 Task: Set Duration of Sprint called Sprint0000000195 in Scrum Project Project0000000065 to 3 weeks in Jira. Create a Sprint called Sprint0000000196 in Scrum Project Project0000000066 in Jira. Create a Sprint called Sprint0000000197 in Scrum Project Project0000000066 in Jira. Create a Sprint called Sprint0000000198 in Scrum Project Project0000000066 in Jira. Set Duration of Sprint called Sprint0000000196 in Scrum Project Project0000000066 to 1 week in Jira
Action: Mouse moved to (352, 443)
Screenshot: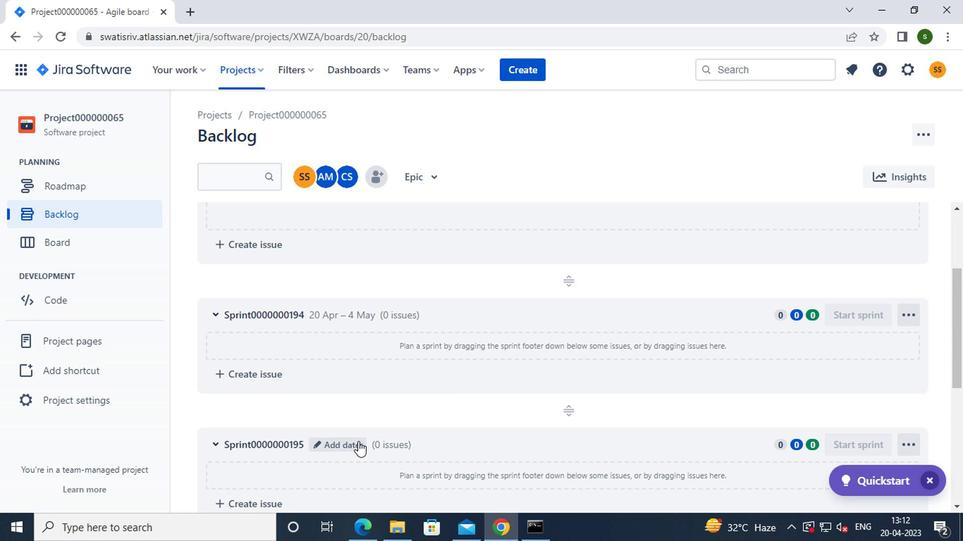 
Action: Mouse pressed left at (352, 443)
Screenshot: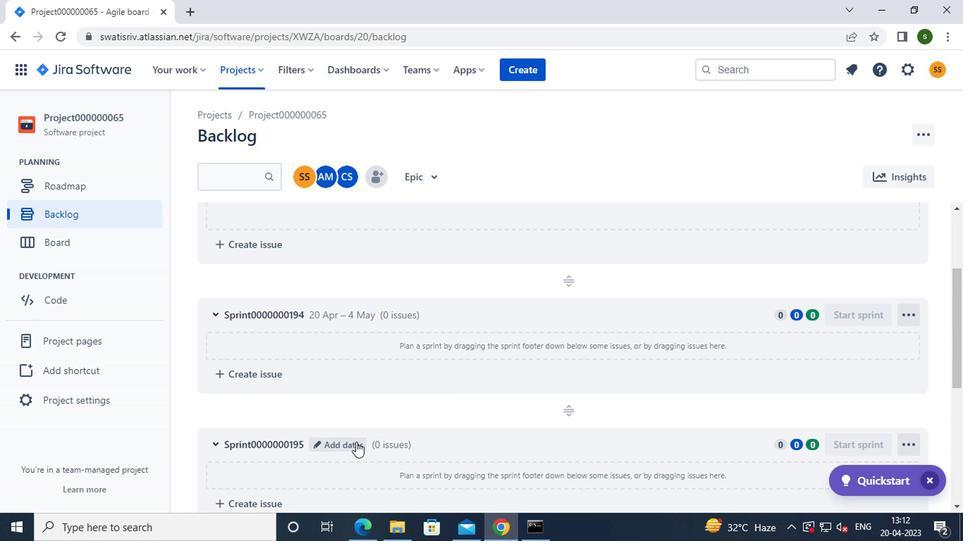 
Action: Mouse moved to (411, 236)
Screenshot: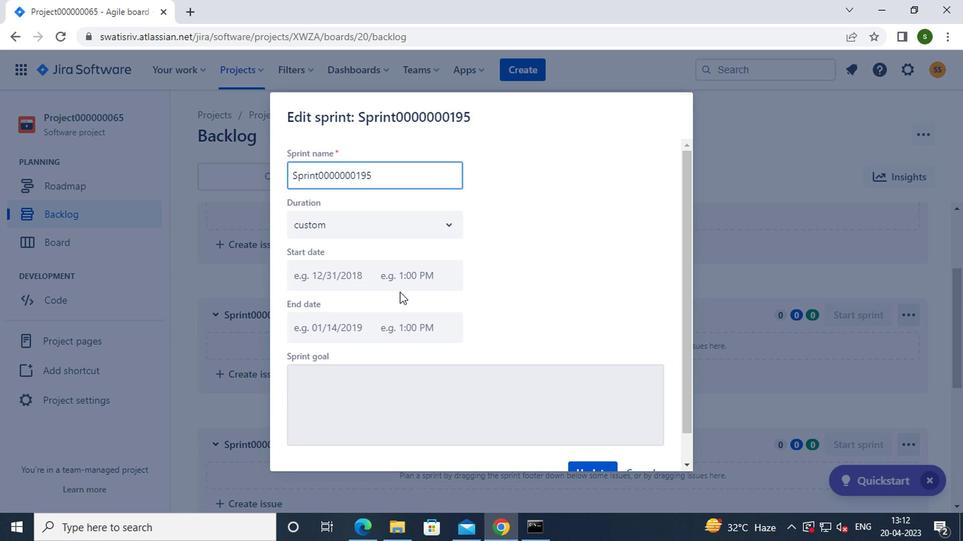 
Action: Mouse pressed left at (411, 236)
Screenshot: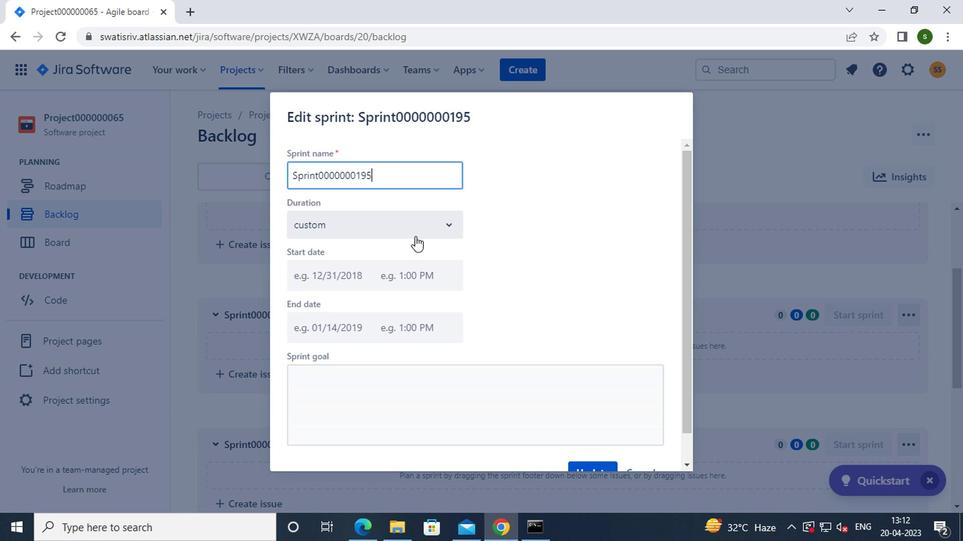 
Action: Mouse moved to (358, 307)
Screenshot: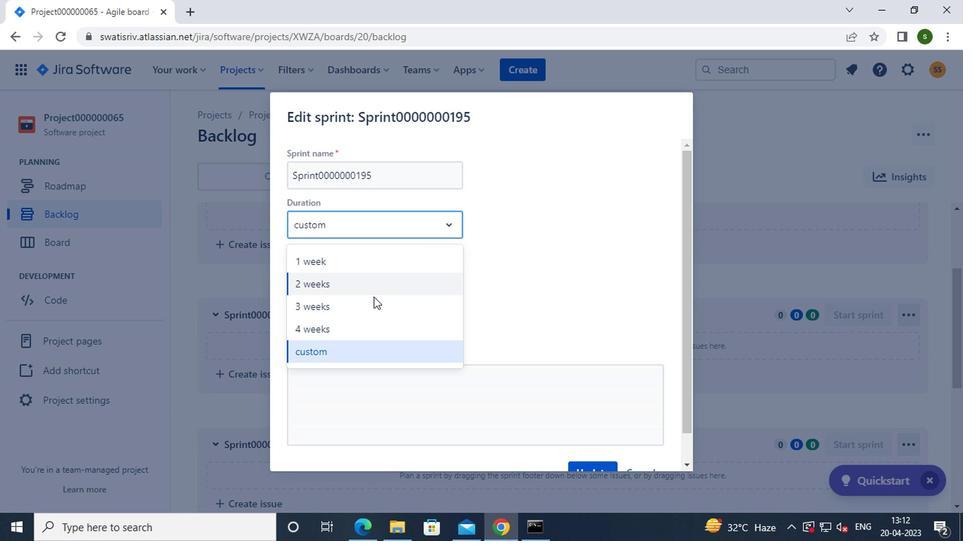 
Action: Mouse pressed left at (358, 307)
Screenshot: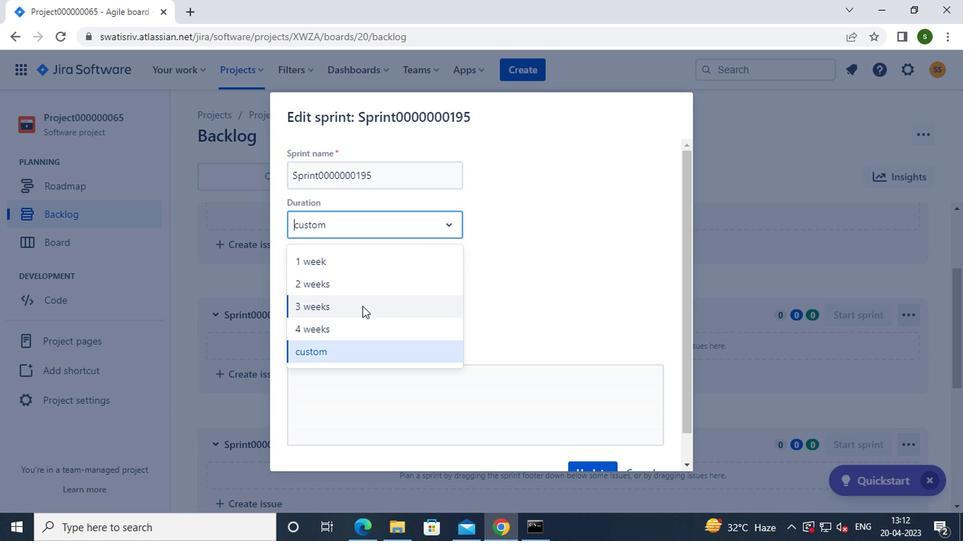 
Action: Mouse moved to (579, 468)
Screenshot: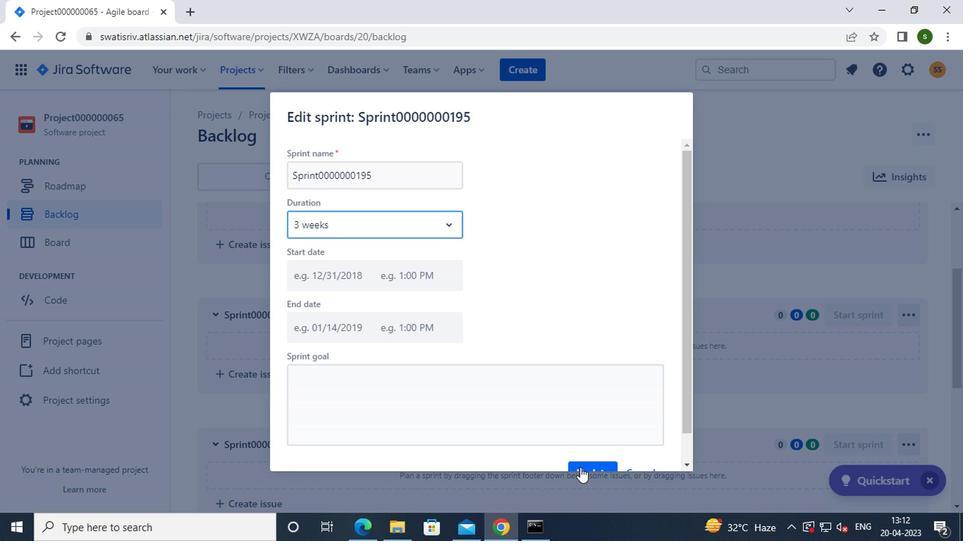 
Action: Mouse pressed left at (579, 468)
Screenshot: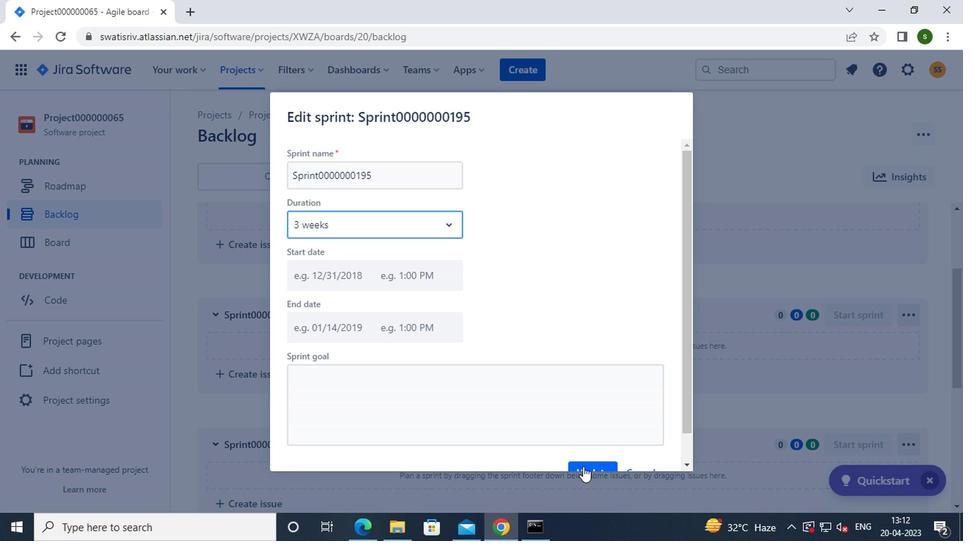 
Action: Mouse moved to (243, 80)
Screenshot: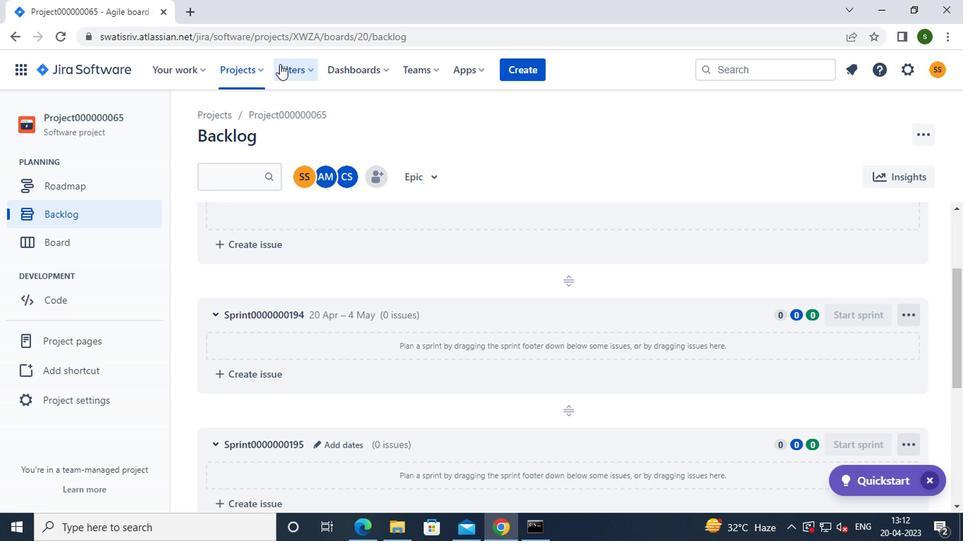
Action: Mouse pressed left at (243, 80)
Screenshot: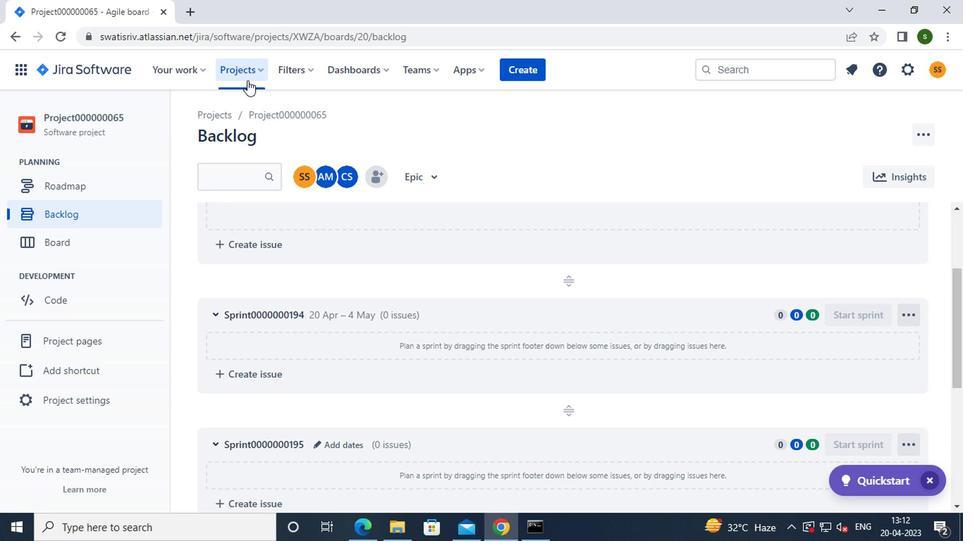 
Action: Mouse moved to (279, 171)
Screenshot: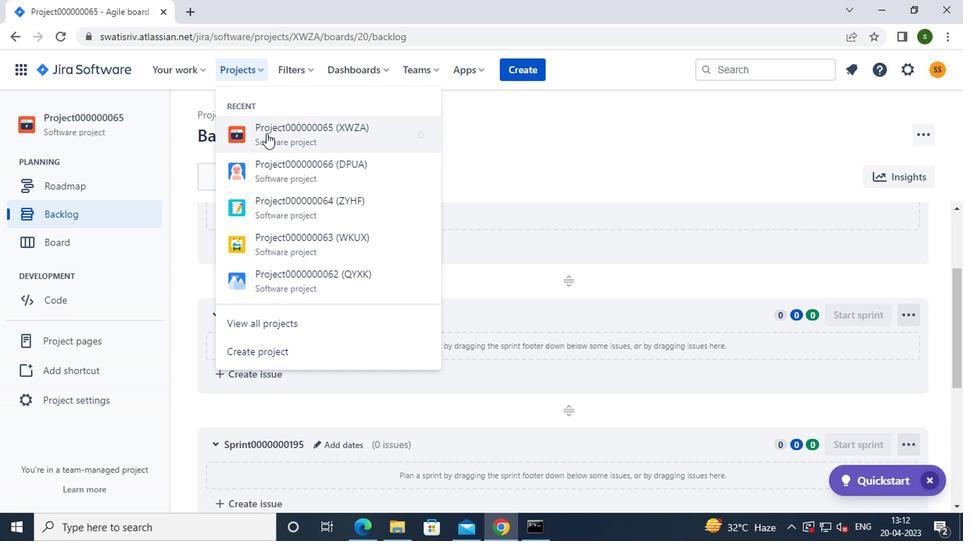 
Action: Mouse pressed left at (279, 171)
Screenshot: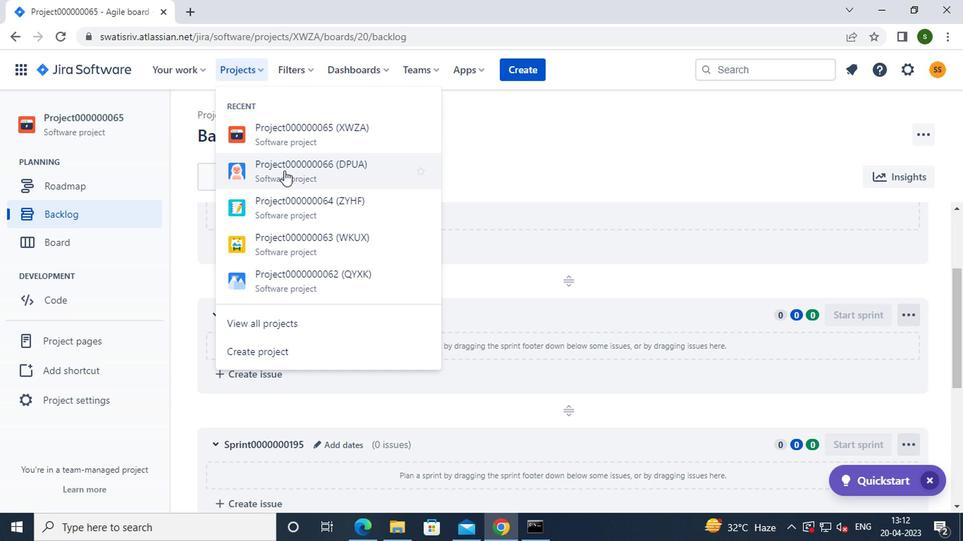 
Action: Mouse moved to (104, 219)
Screenshot: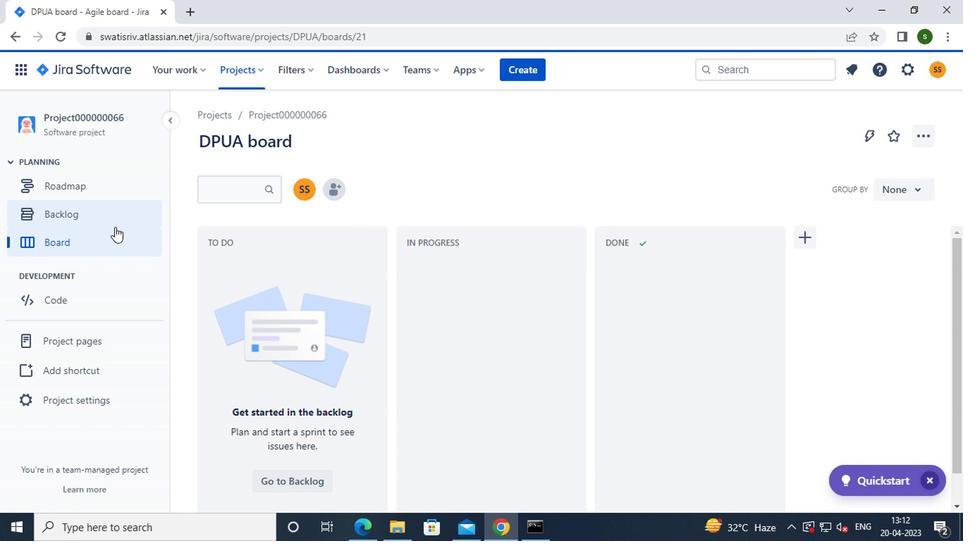 
Action: Mouse pressed left at (104, 219)
Screenshot: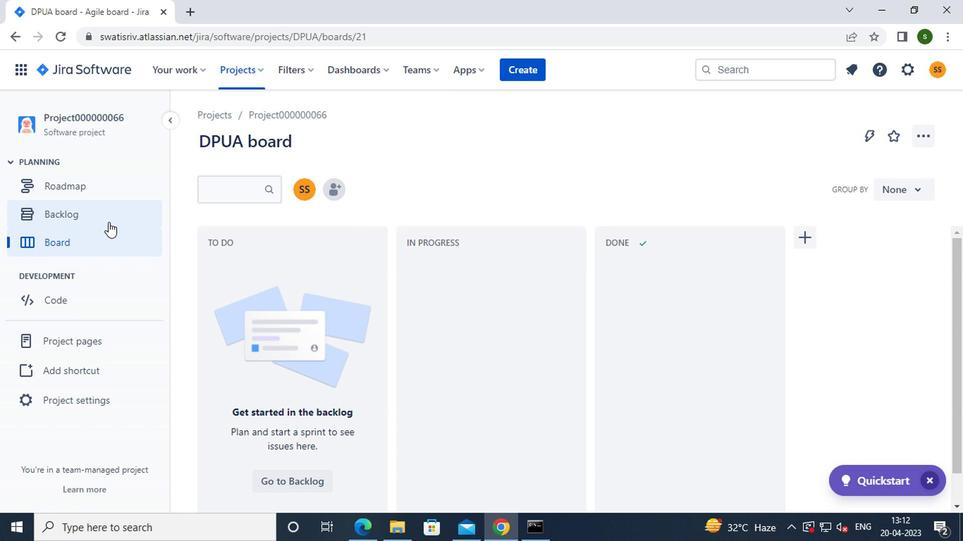 
Action: Mouse moved to (882, 219)
Screenshot: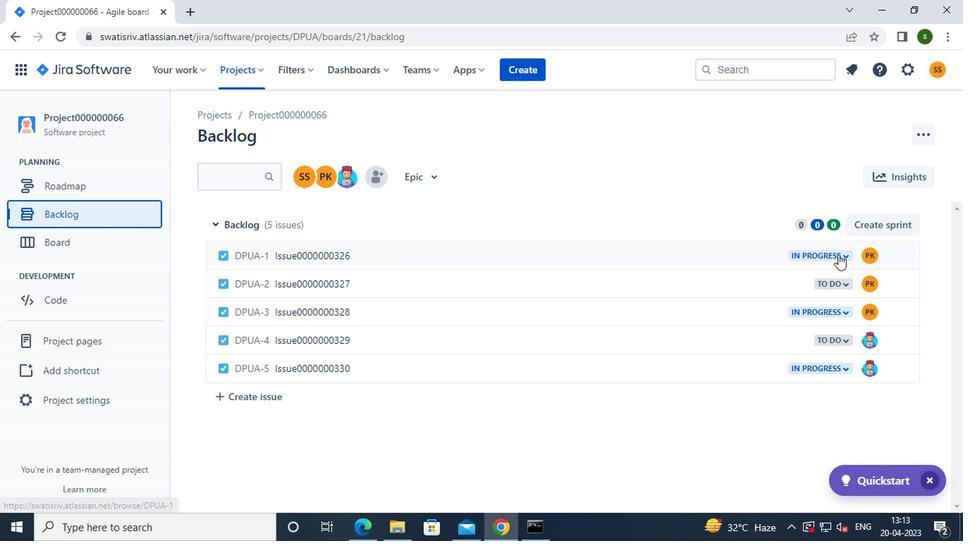 
Action: Mouse pressed left at (882, 219)
Screenshot: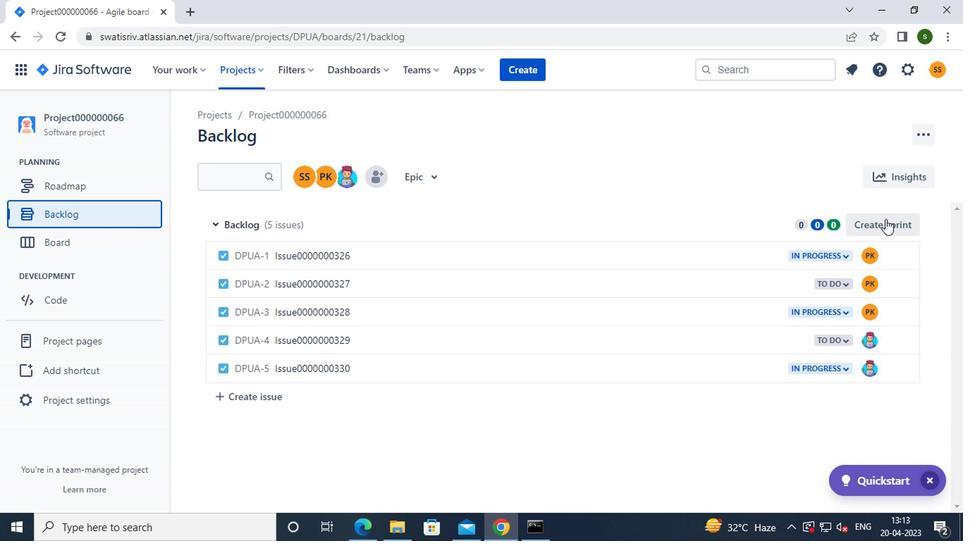 
Action: Mouse moved to (907, 228)
Screenshot: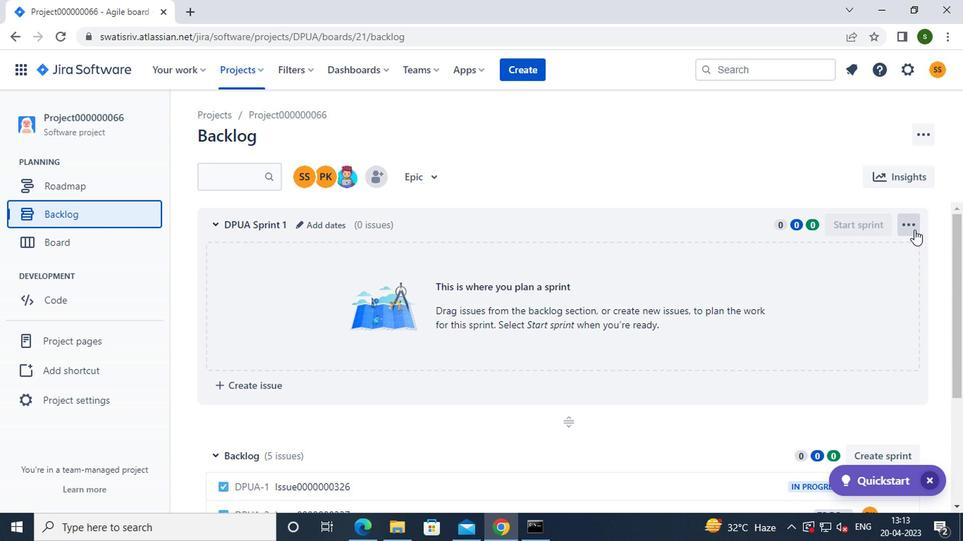 
Action: Mouse pressed left at (907, 228)
Screenshot: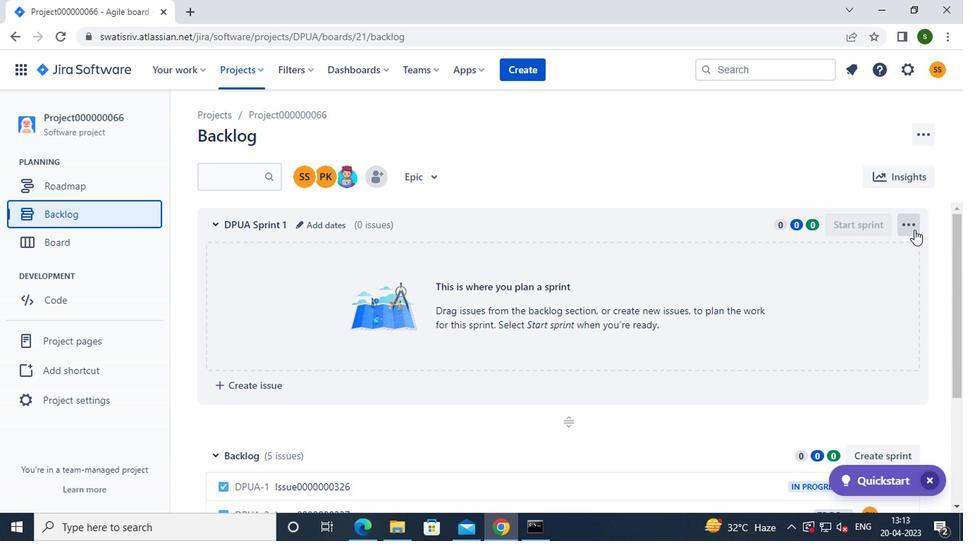 
Action: Mouse moved to (881, 257)
Screenshot: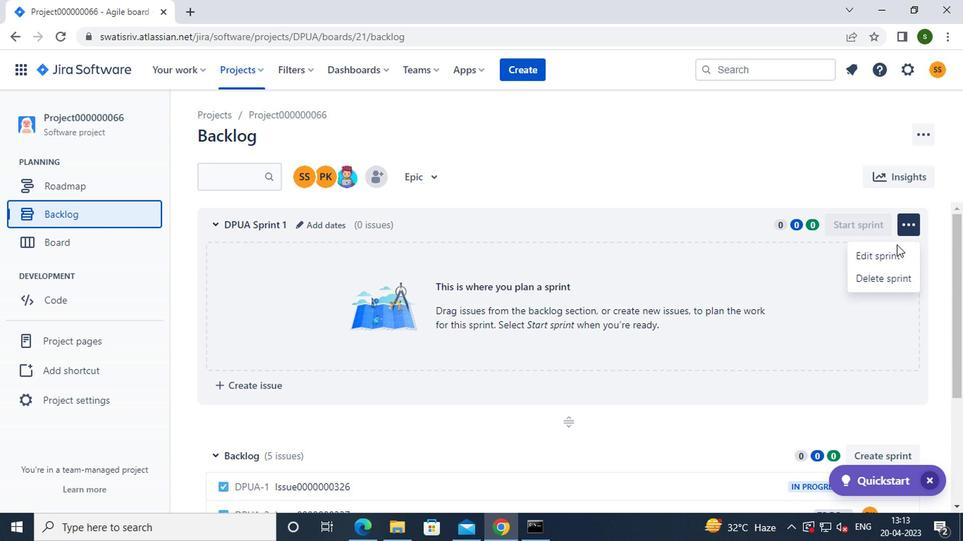 
Action: Mouse pressed left at (881, 257)
Screenshot: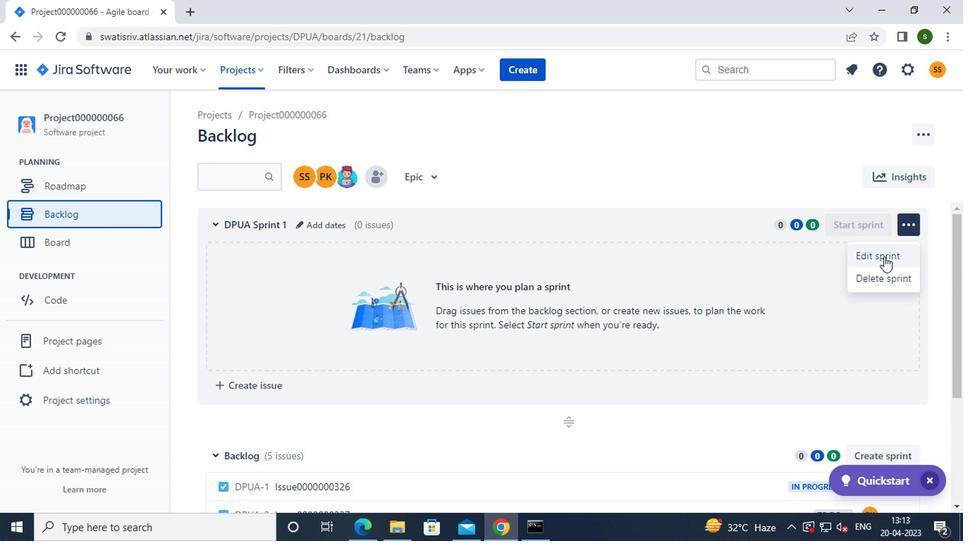 
Action: Mouse moved to (423, 156)
Screenshot: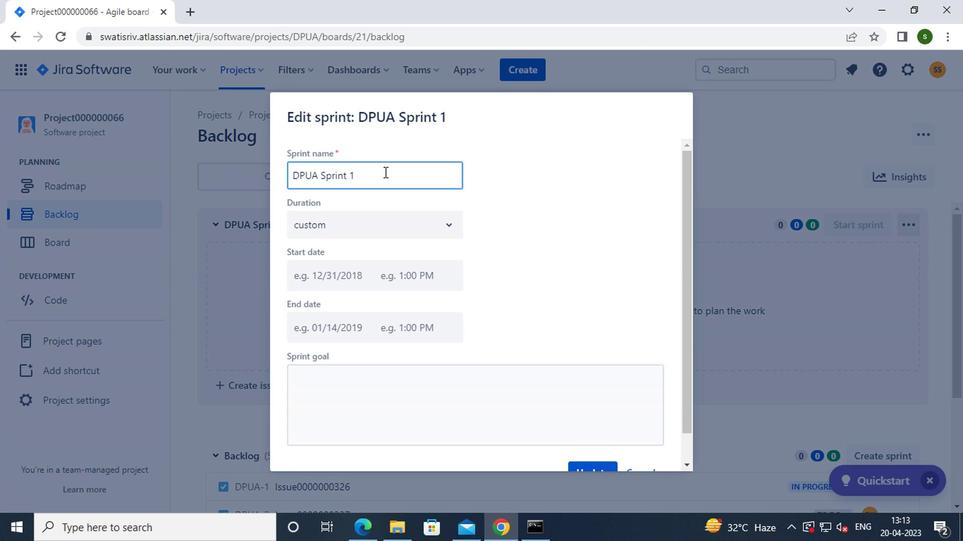 
Action: Key pressed <Key.backspace><Key.backspace><Key.backspace><Key.backspace><Key.backspace><Key.backspace><Key.backspace><Key.backspace><Key.backspace><Key.backspace><Key.backspace><Key.backspace><Key.backspace><Key.backspace><Key.backspace><Key.backspace><Key.backspace><Key.caps_lock><Key.caps_lock>s<Key.caps_lock>print0000000196
Screenshot: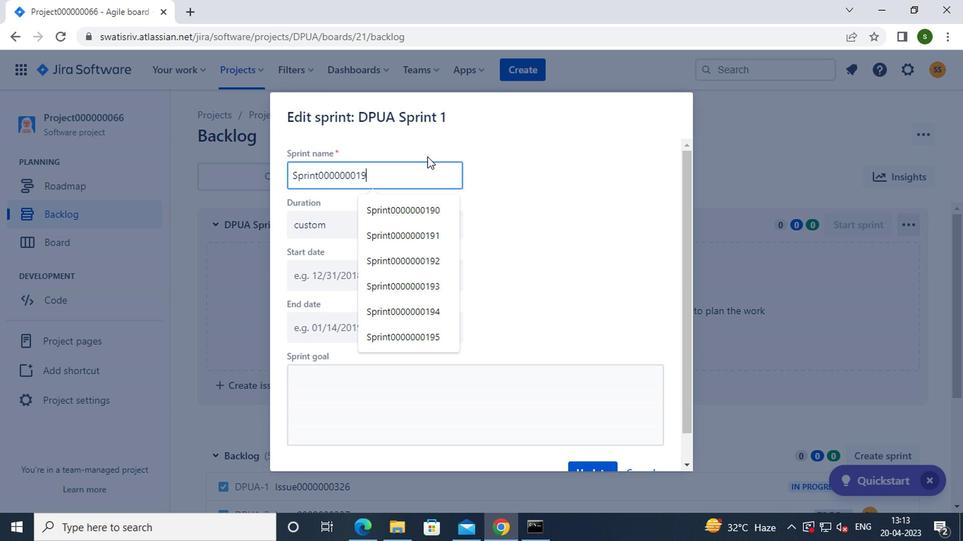
Action: Mouse moved to (577, 471)
Screenshot: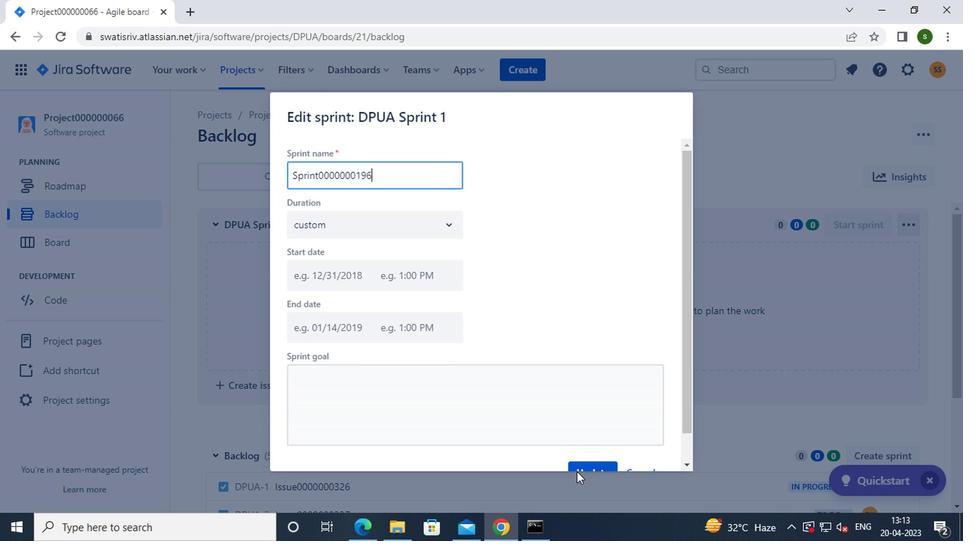 
Action: Mouse pressed left at (577, 471)
Screenshot: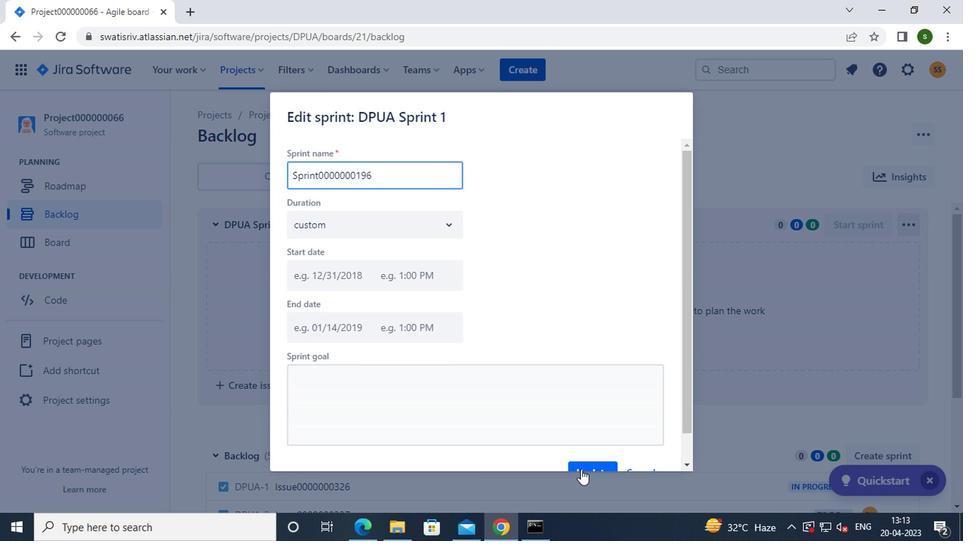 
Action: Mouse moved to (880, 456)
Screenshot: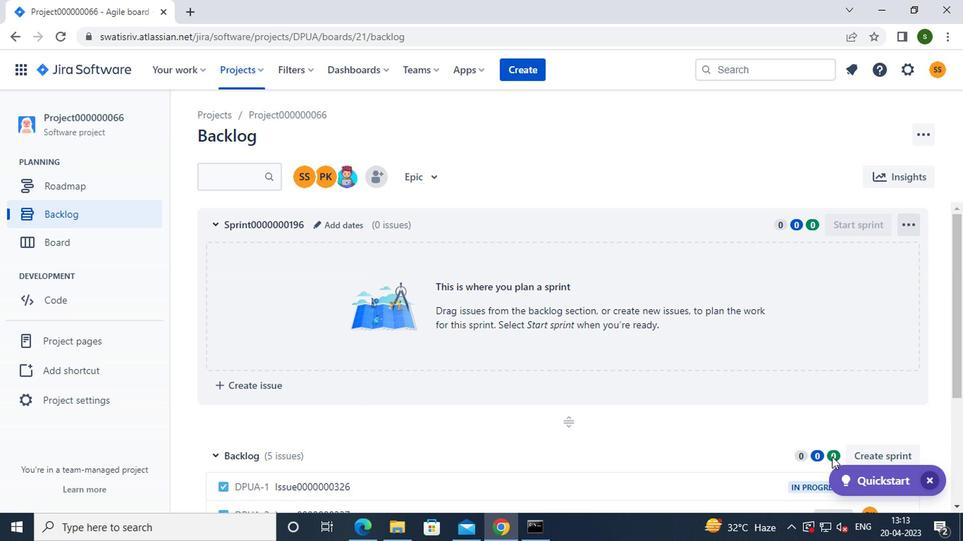 
Action: Mouse pressed left at (880, 456)
Screenshot: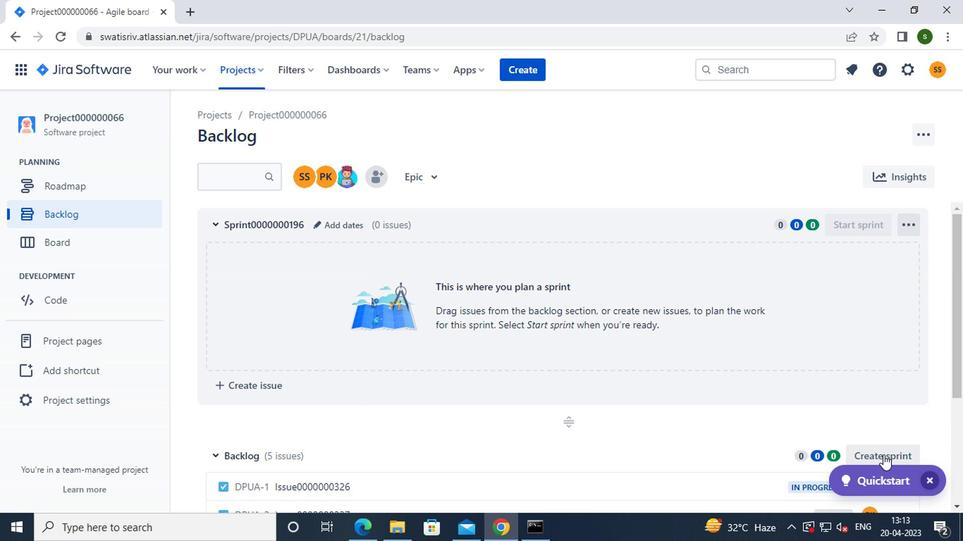 
Action: Mouse moved to (906, 450)
Screenshot: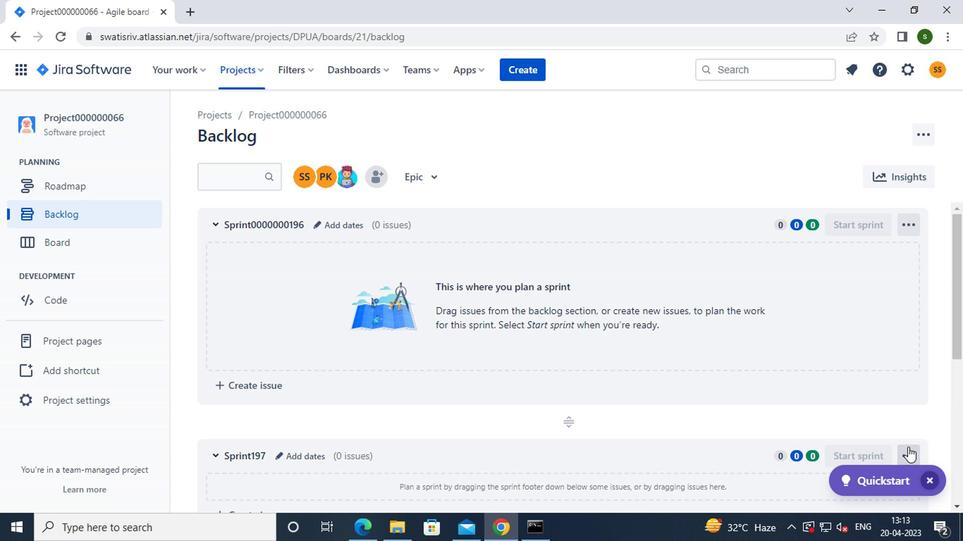 
Action: Mouse pressed left at (906, 450)
Screenshot: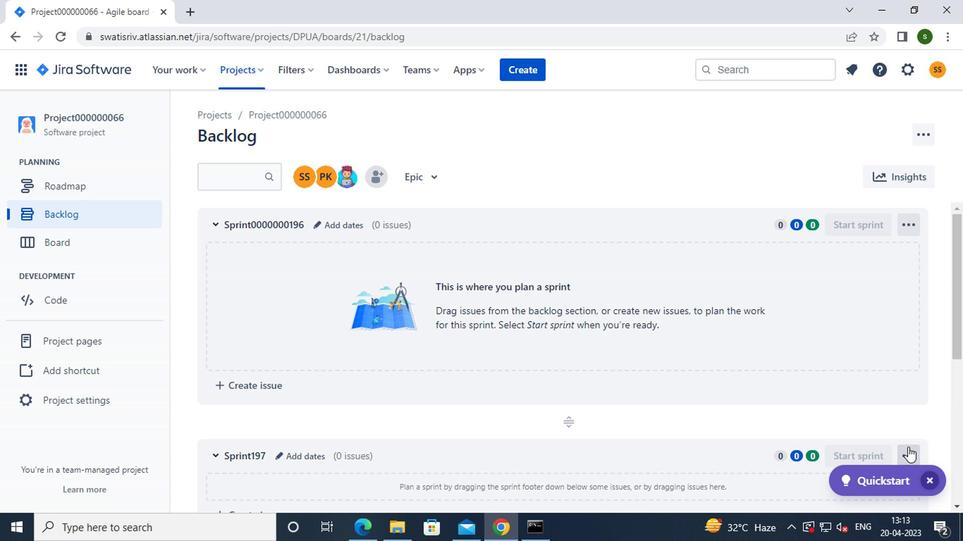 
Action: Mouse moved to (872, 400)
Screenshot: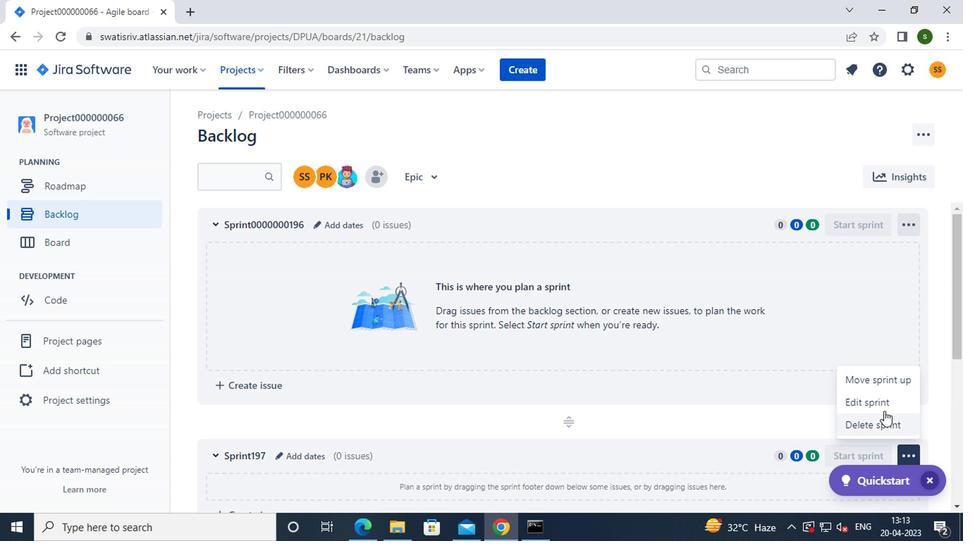
Action: Mouse pressed left at (872, 400)
Screenshot: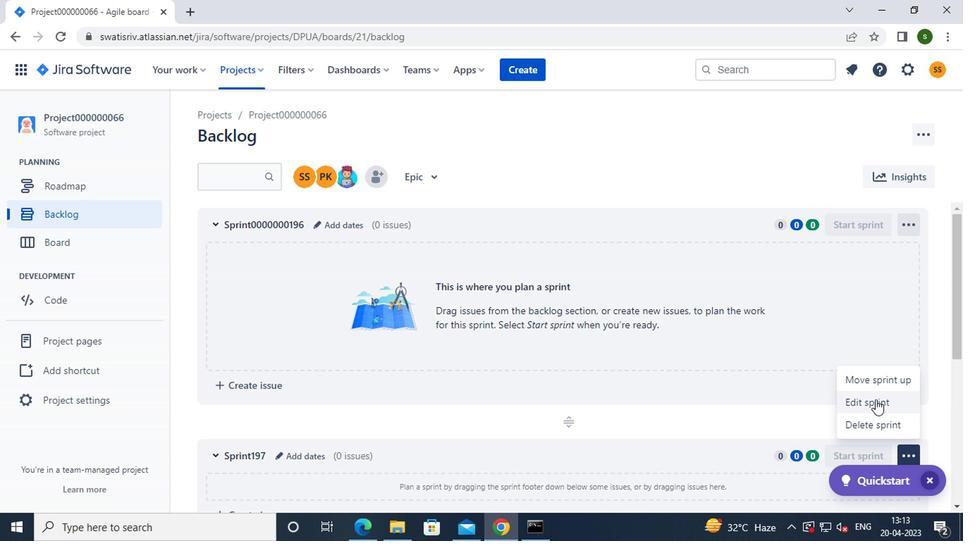 
Action: Mouse moved to (384, 179)
Screenshot: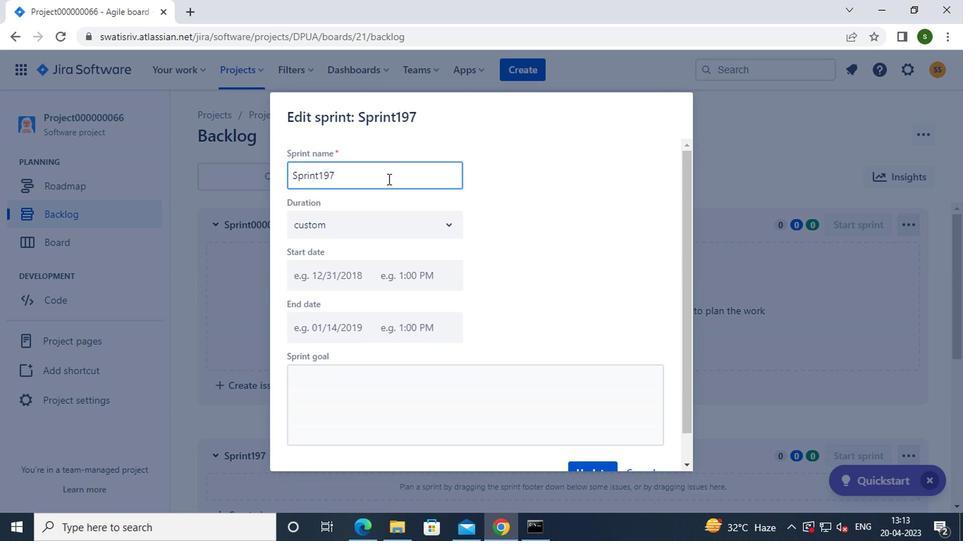 
Action: Key pressed <Key.backspace><Key.backspace><Key.backspace><Key.backspace><Key.backspace><Key.backspace><Key.backspace><Key.backspace><Key.backspace><Key.backspace><Key.backspace><Key.backspace><Key.backspace><Key.backspace><Key.backspace><Key.caps_lock>s<Key.caps_lock>print0000000197
Screenshot: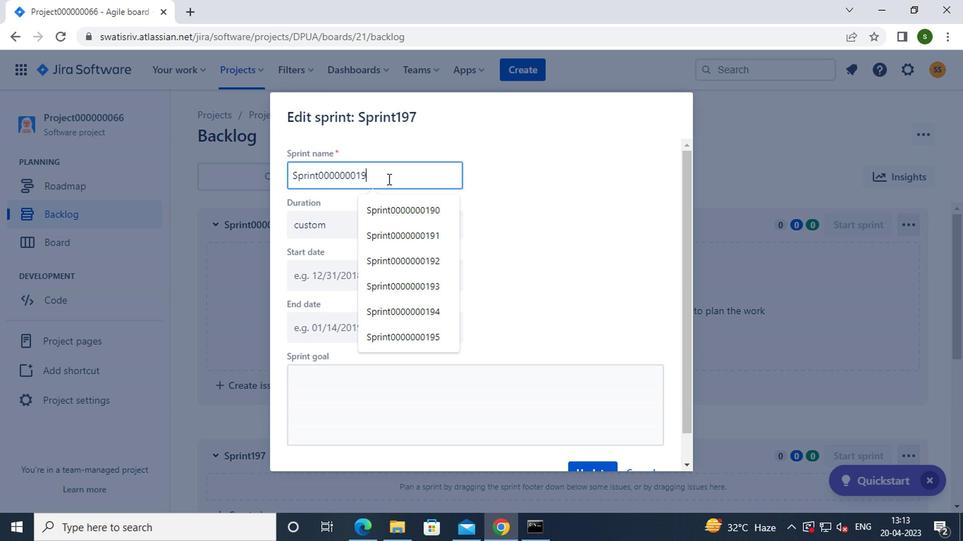 
Action: Mouse moved to (594, 464)
Screenshot: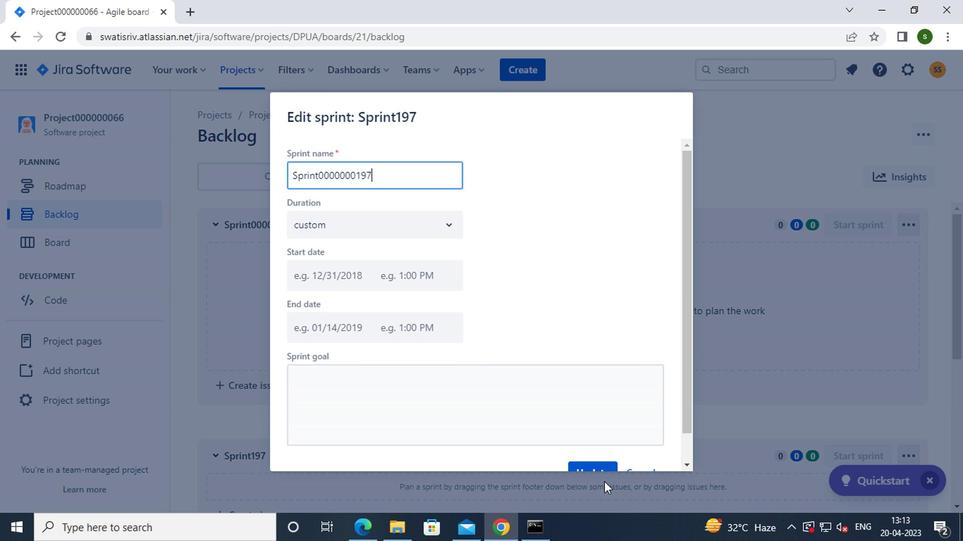 
Action: Mouse pressed left at (594, 464)
Screenshot: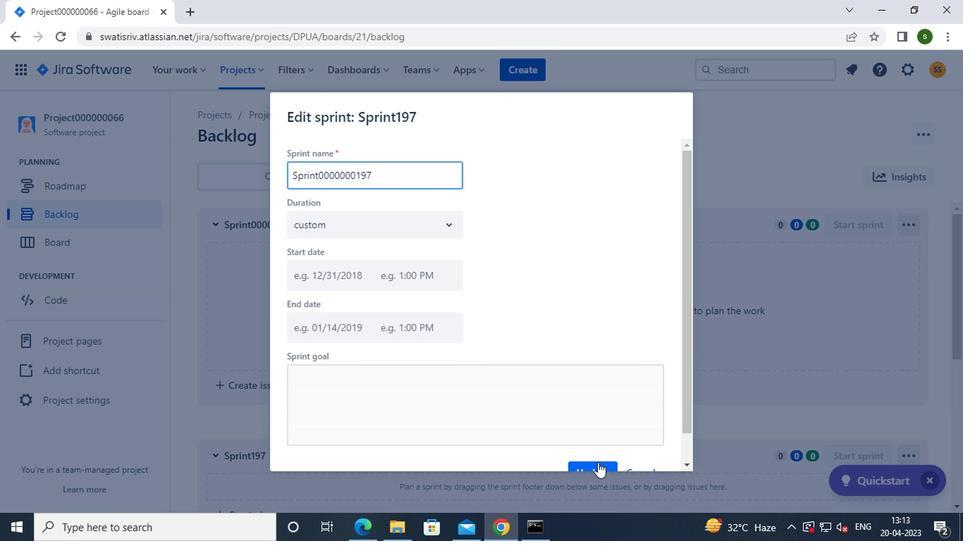 
Action: Mouse moved to (715, 420)
Screenshot: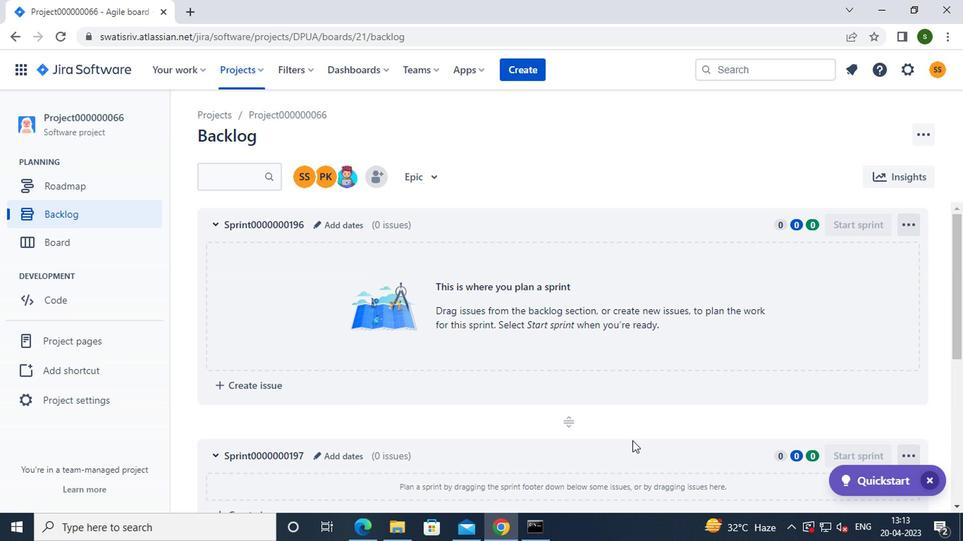 
Action: Mouse scrolled (715, 419) with delta (0, -1)
Screenshot: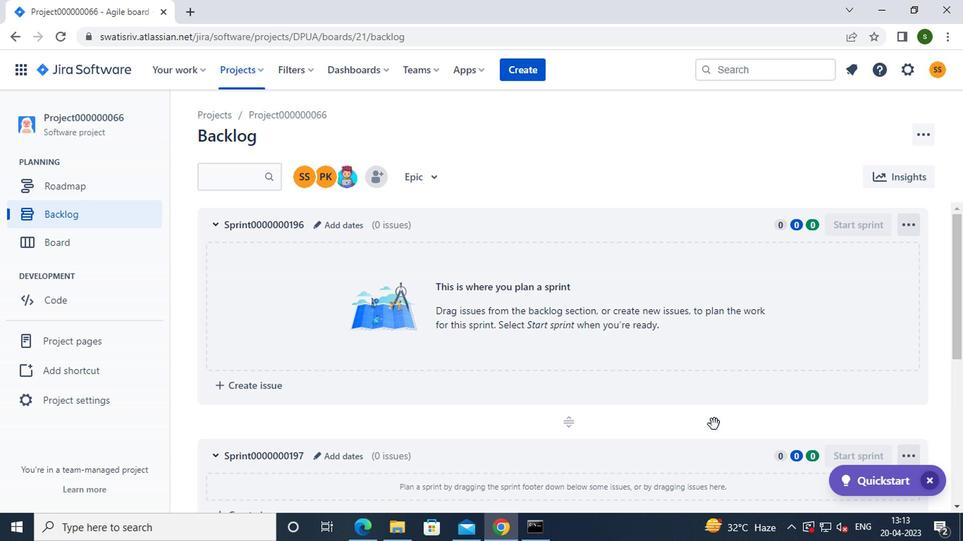 
Action: Mouse scrolled (715, 419) with delta (0, -1)
Screenshot: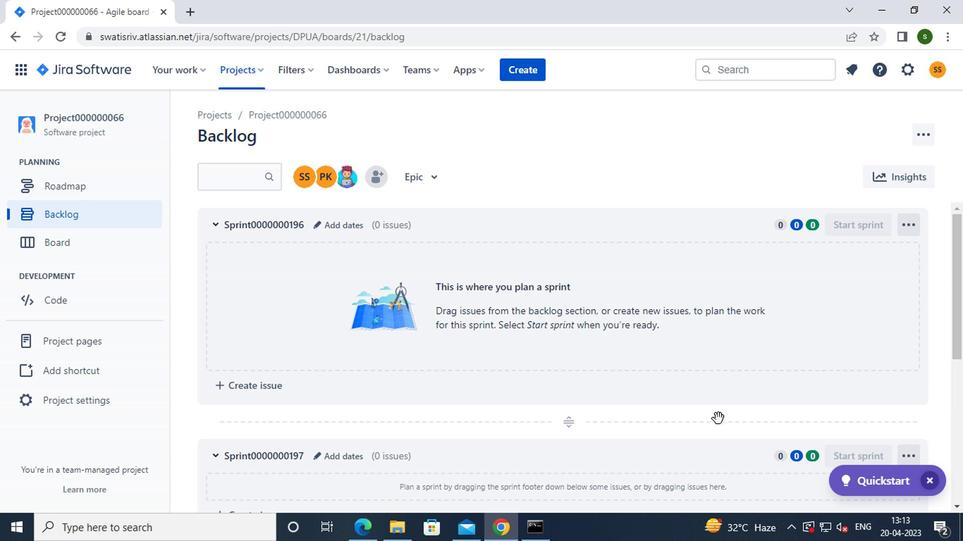 
Action: Mouse moved to (879, 443)
Screenshot: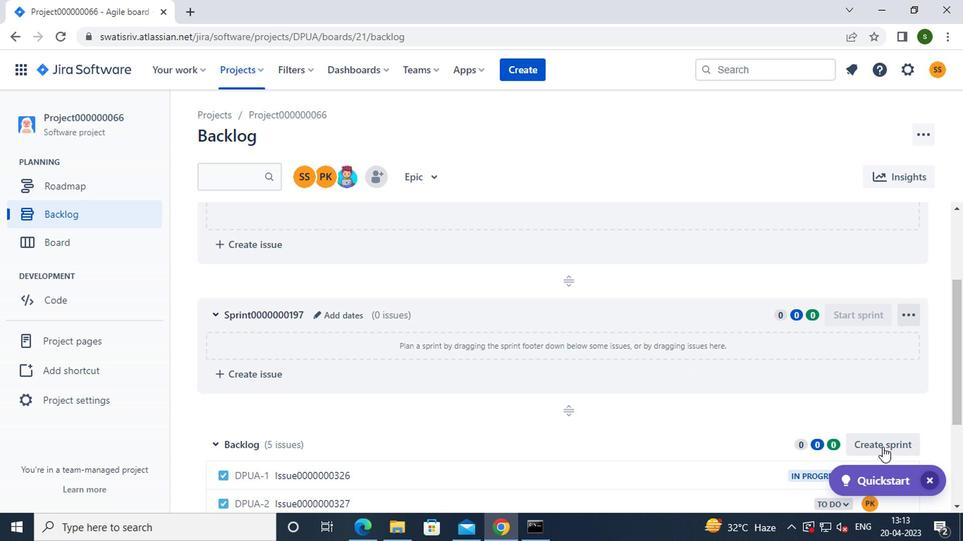 
Action: Mouse pressed left at (879, 443)
Screenshot: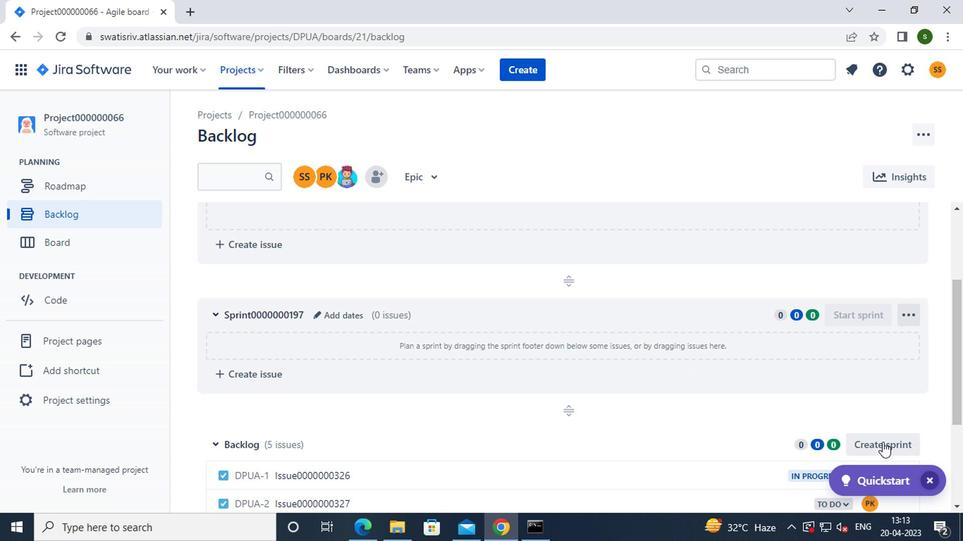 
Action: Mouse moved to (899, 442)
Screenshot: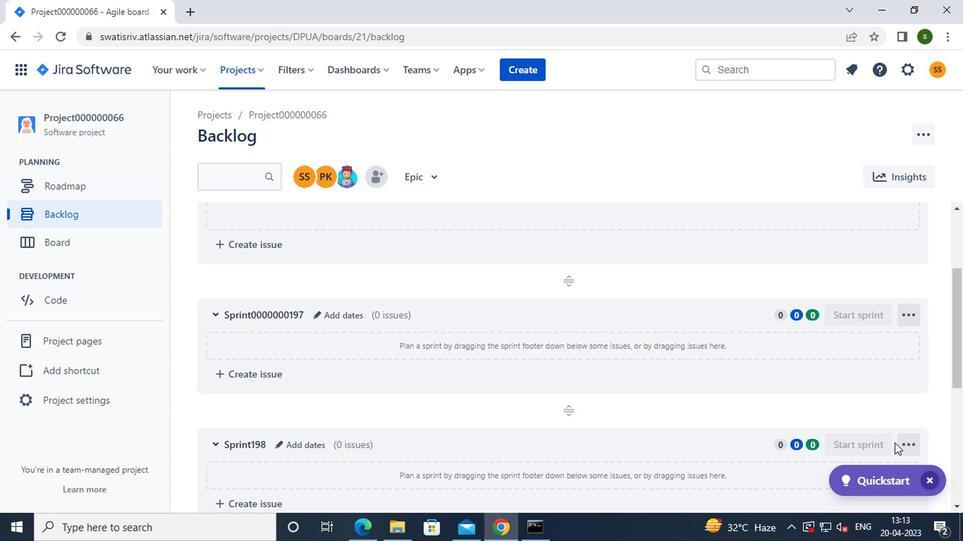 
Action: Mouse pressed left at (899, 442)
Screenshot: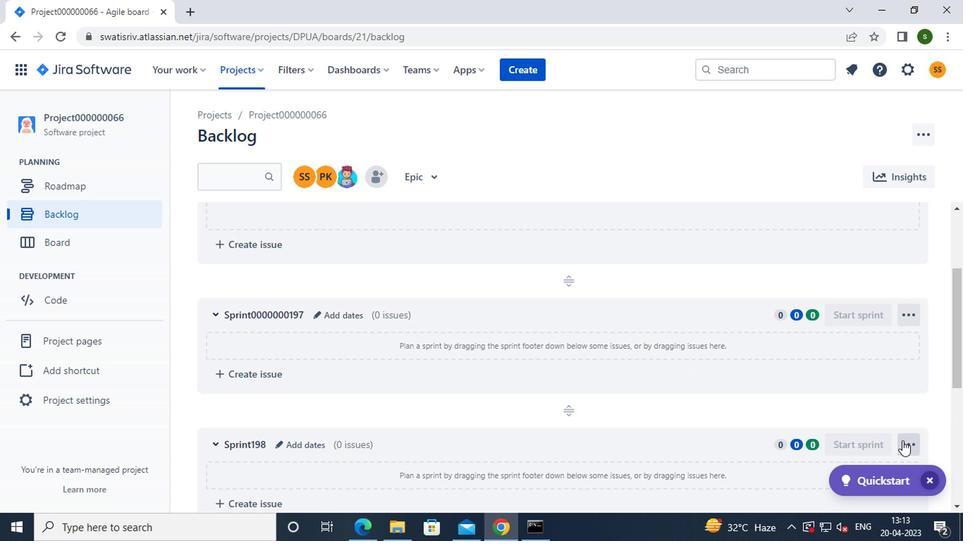 
Action: Mouse moved to (886, 396)
Screenshot: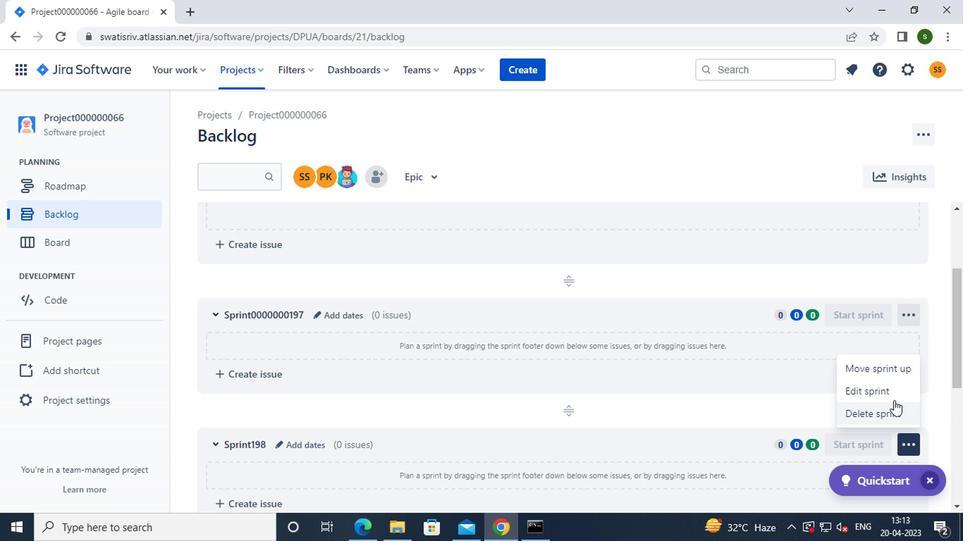 
Action: Mouse pressed left at (886, 396)
Screenshot: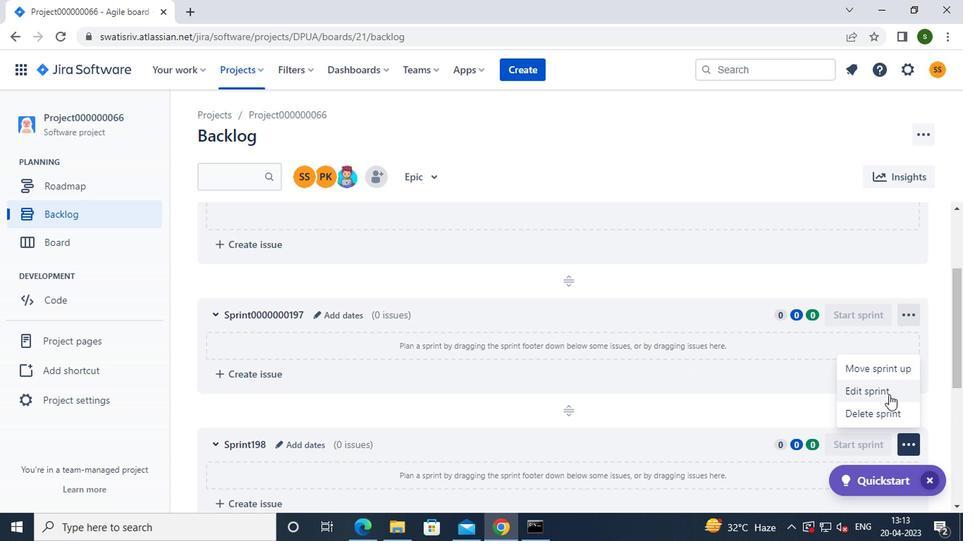 
Action: Mouse moved to (349, 163)
Screenshot: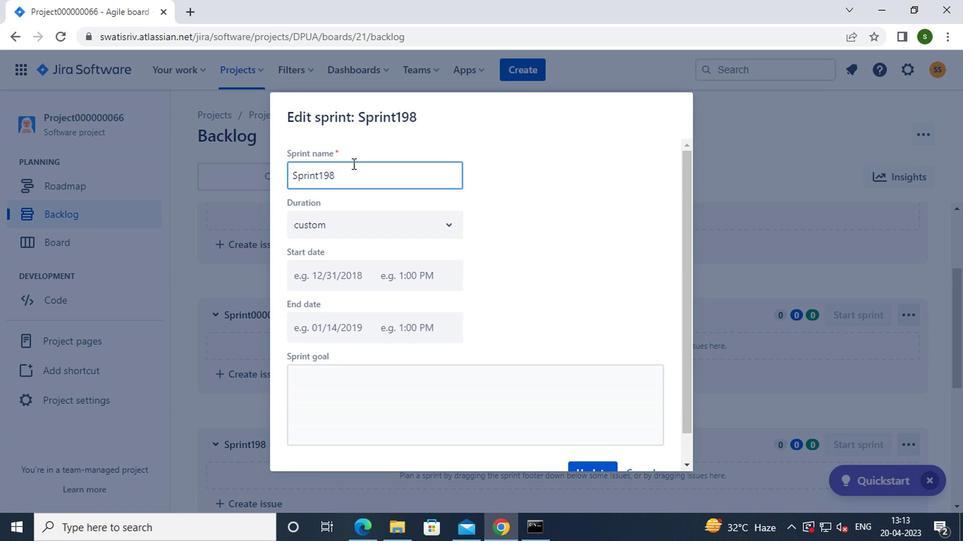 
Action: Key pressed <Key.backspace><Key.backspace><Key.backspace><Key.backspace><Key.backspace><Key.backspace><Key.backspace><Key.backspace><Key.backspace><Key.backspace><Key.backspace><Key.backspace><Key.backspace><Key.backspace><Key.backspace><Key.backspace><Key.caps_lock>s<Key.caps_lock>print0000000198
Screenshot: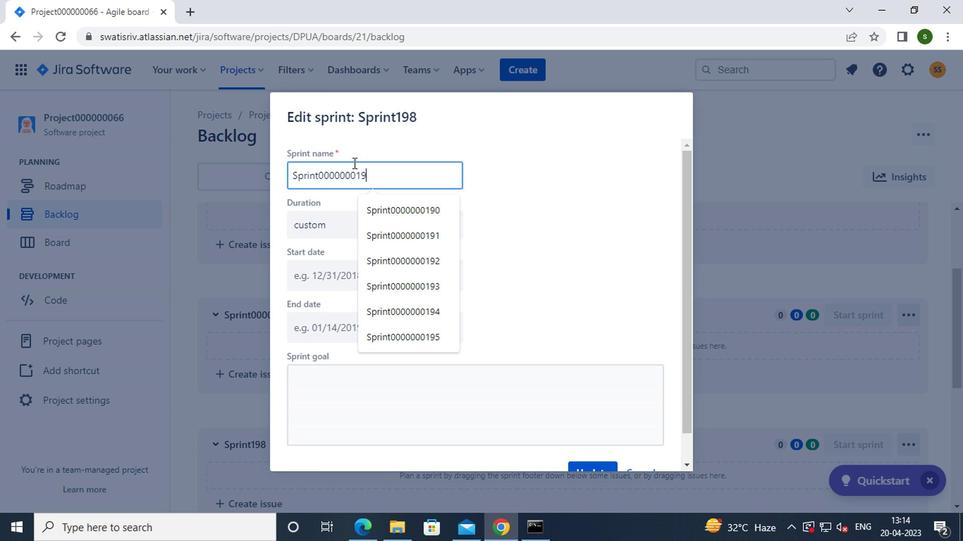 
Action: Mouse moved to (601, 466)
Screenshot: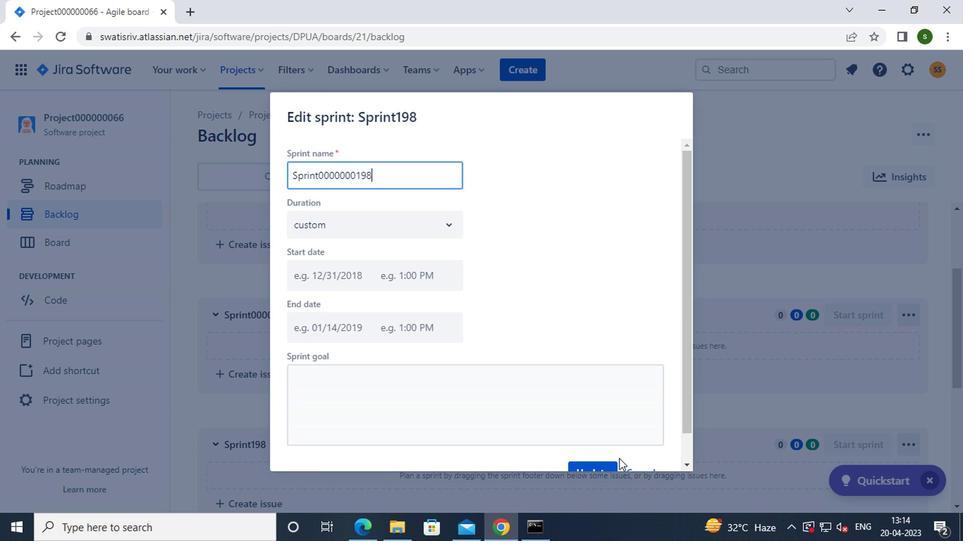 
Action: Mouse pressed left at (601, 466)
Screenshot: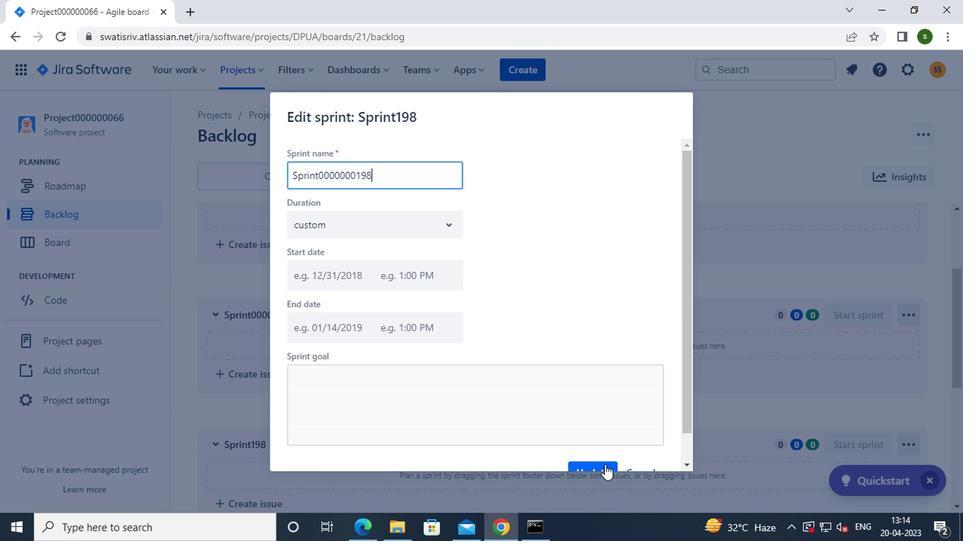 
Action: Mouse moved to (542, 448)
Screenshot: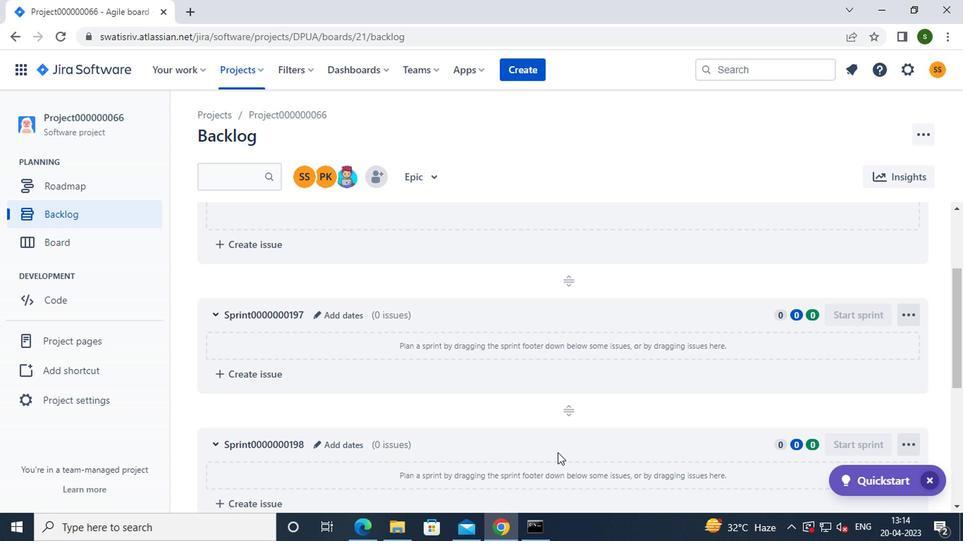 
Action: Mouse scrolled (542, 449) with delta (0, 1)
Screenshot: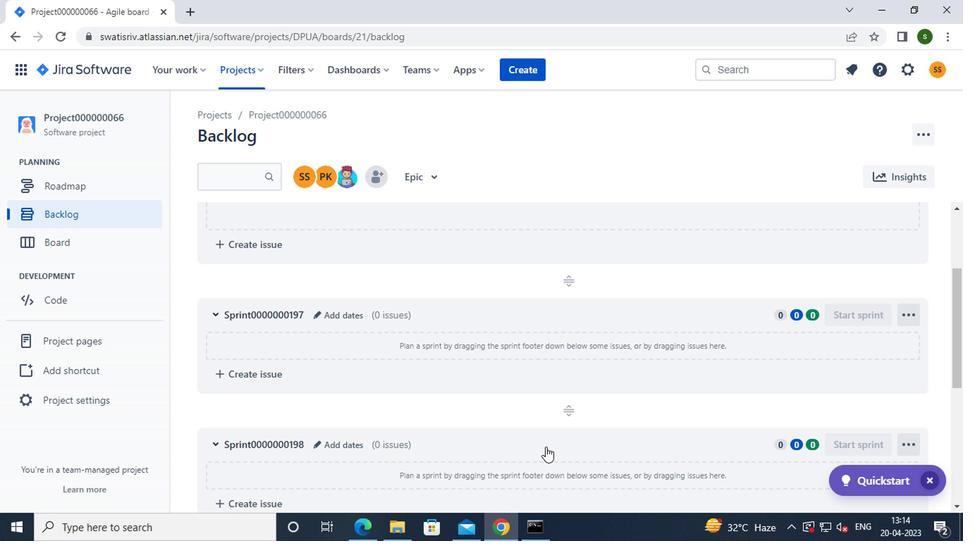 
Action: Mouse scrolled (542, 449) with delta (0, 1)
Screenshot: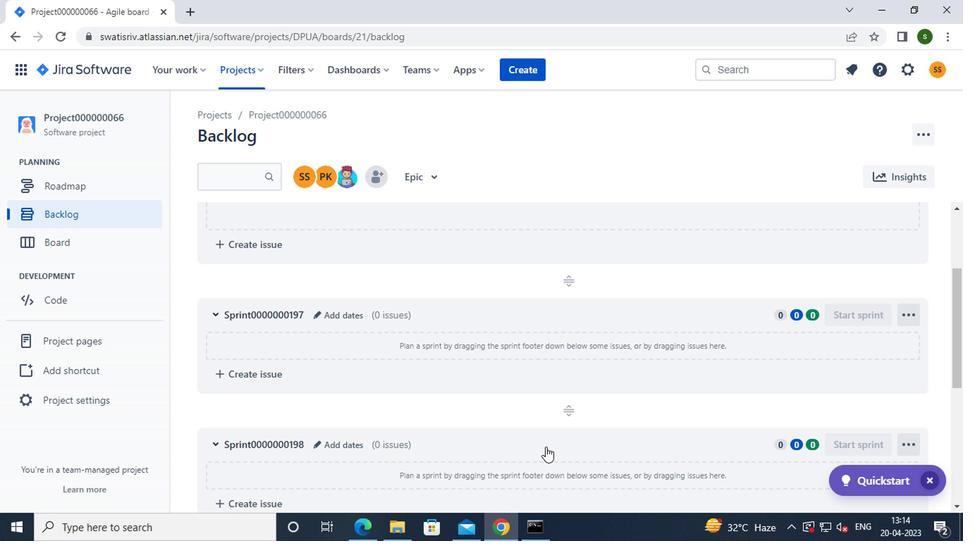 
Action: Mouse scrolled (542, 449) with delta (0, 1)
Screenshot: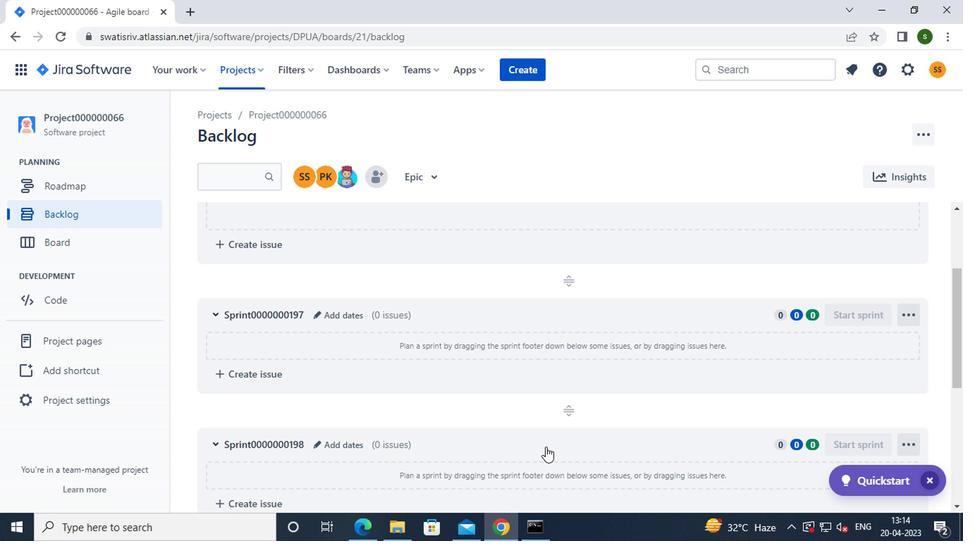 
Action: Mouse moved to (340, 223)
Screenshot: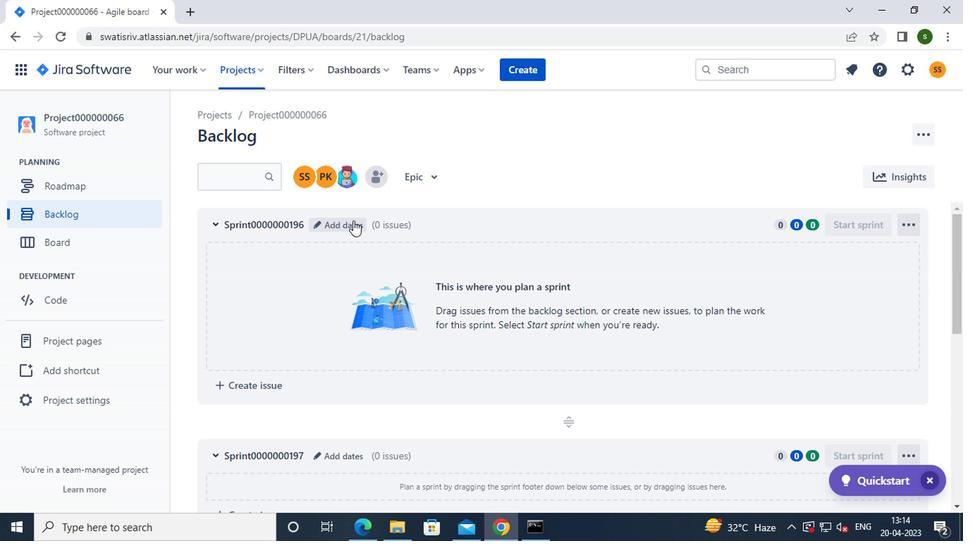 
Action: Mouse pressed left at (340, 223)
Screenshot: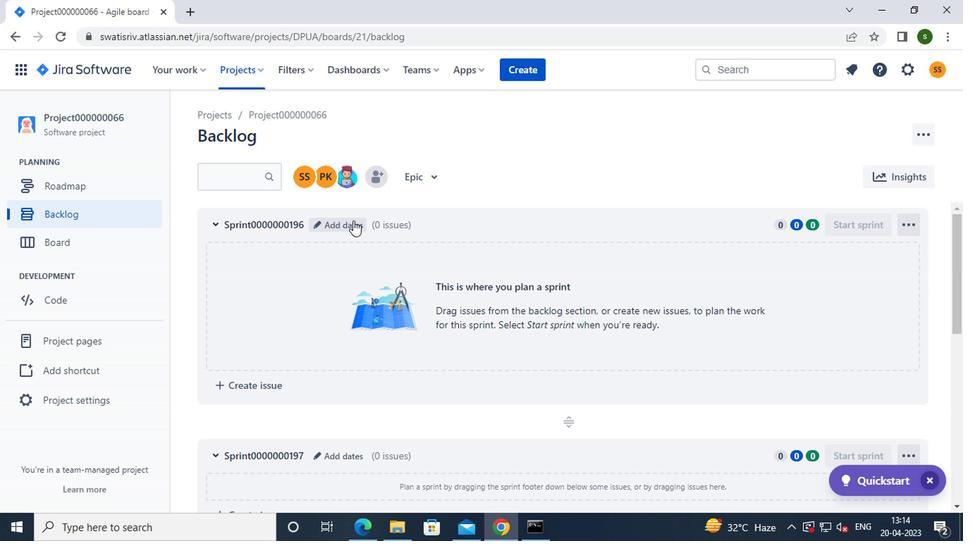 
Action: Mouse moved to (381, 223)
Screenshot: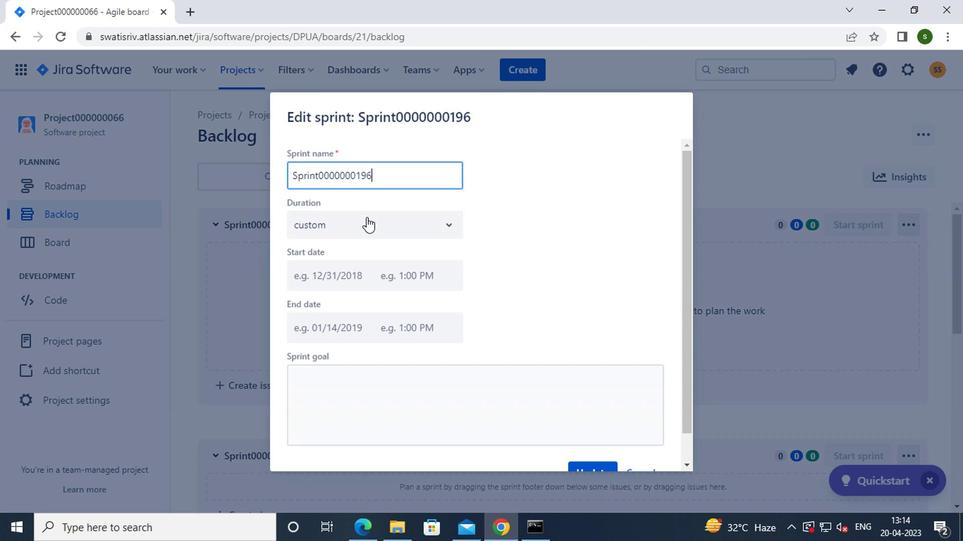 
Action: Mouse pressed left at (381, 223)
Screenshot: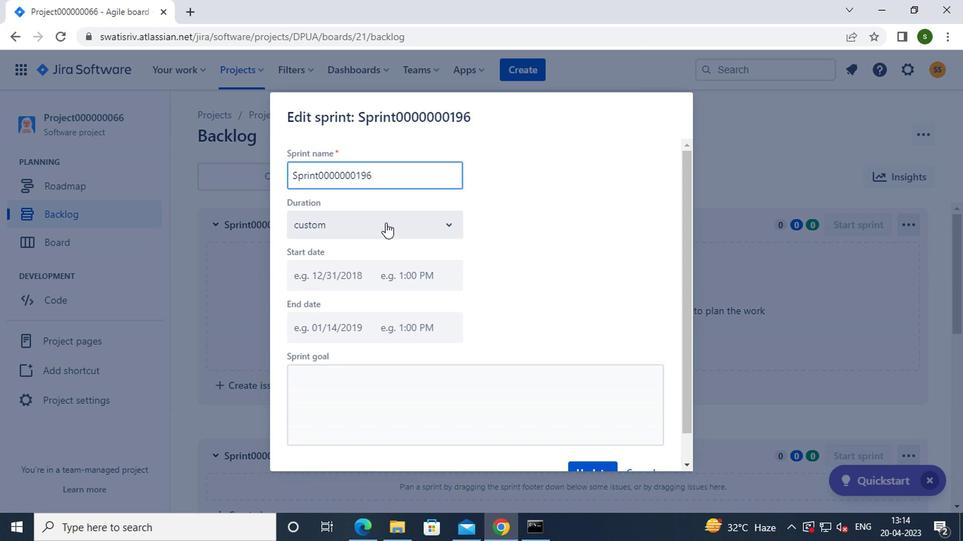 
Action: Mouse moved to (362, 259)
Screenshot: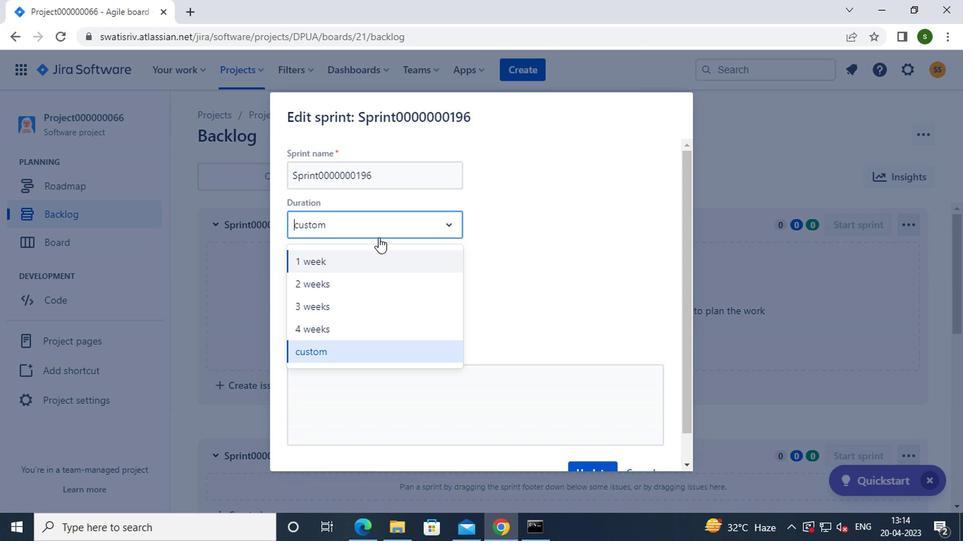 
Action: Mouse pressed left at (362, 259)
Screenshot: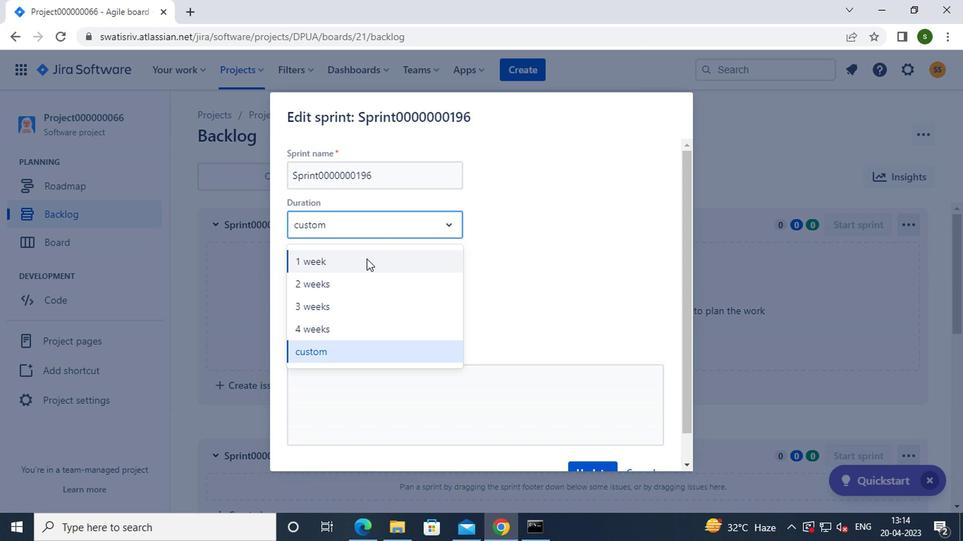 
Action: Mouse moved to (589, 468)
Screenshot: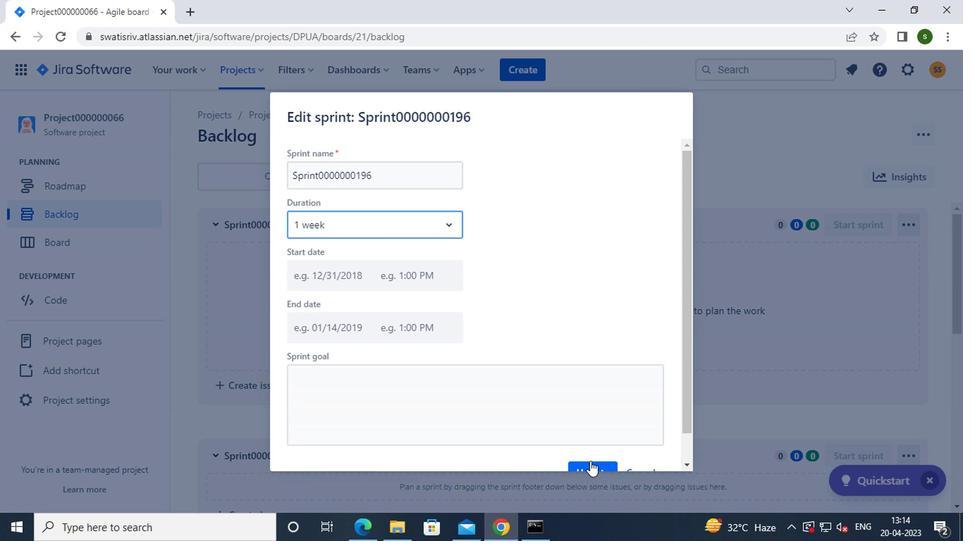 
Action: Mouse pressed left at (589, 468)
Screenshot: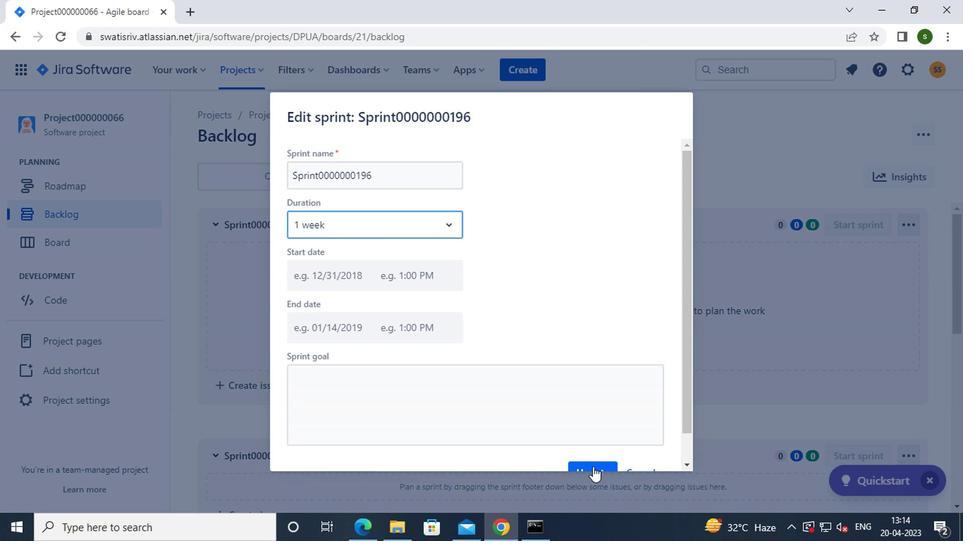 
Action: Mouse moved to (589, 468)
Screenshot: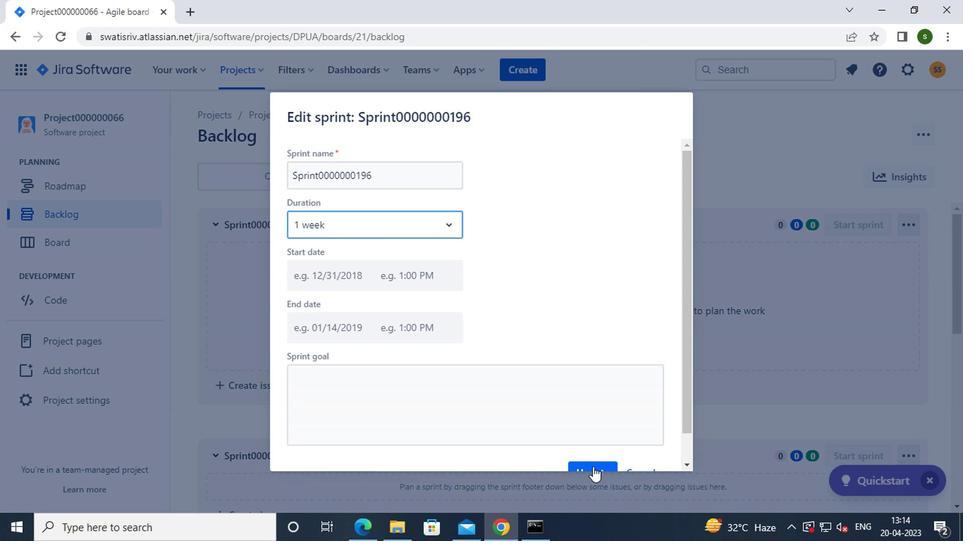 
Action: Key pressed <Key.f8>
Screenshot: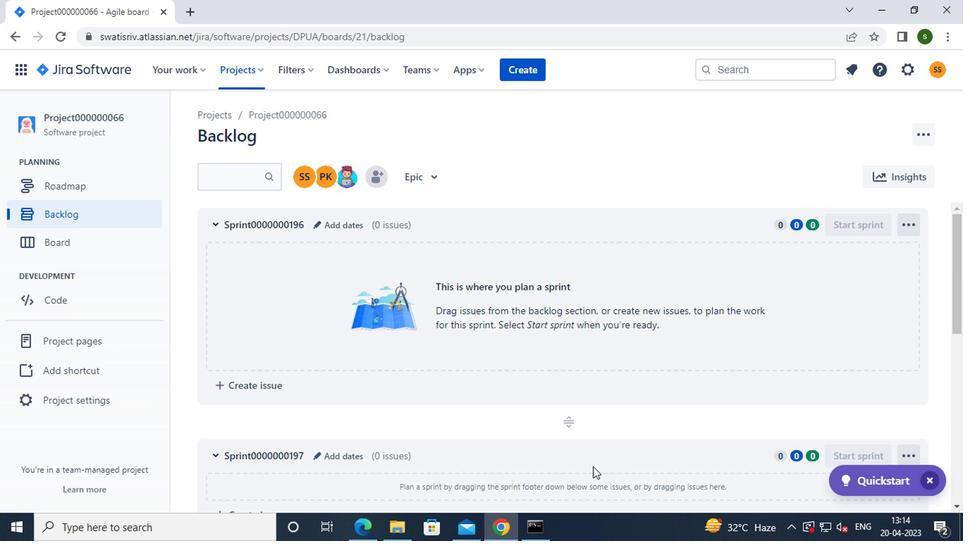 
